 Task: Filter the workflow runs by the status "queued" in the repository "Javascript".
Action: Mouse moved to (1154, 176)
Screenshot: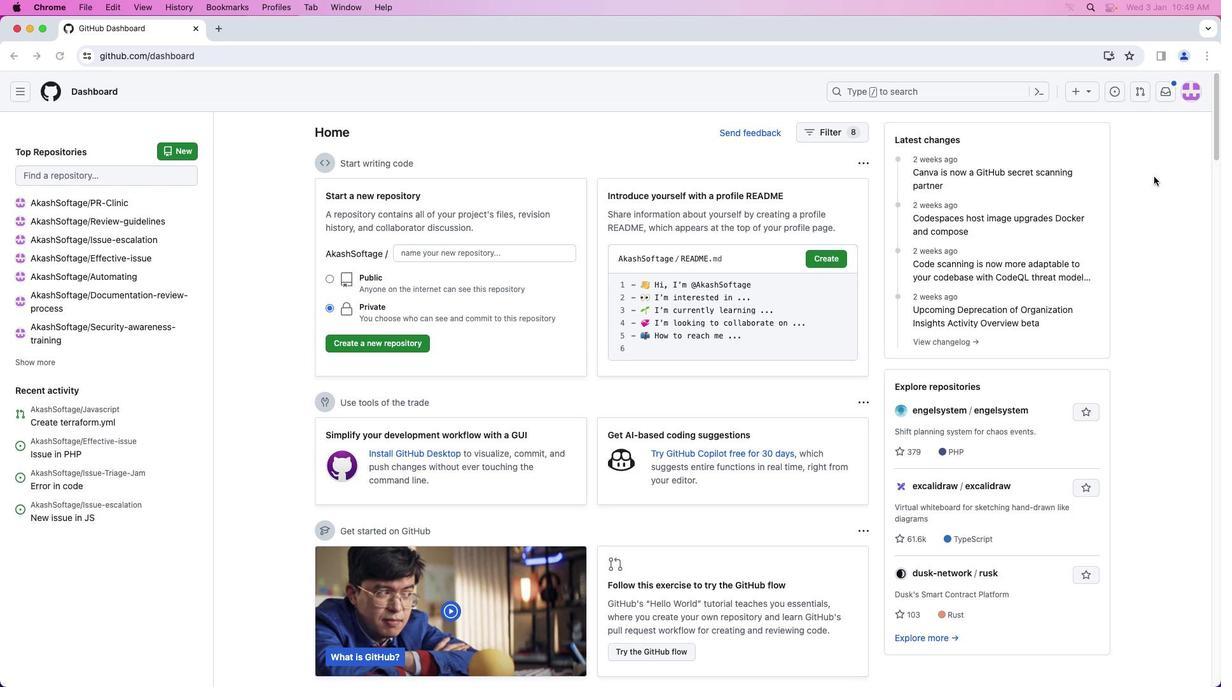 
Action: Mouse pressed left at (1154, 176)
Screenshot: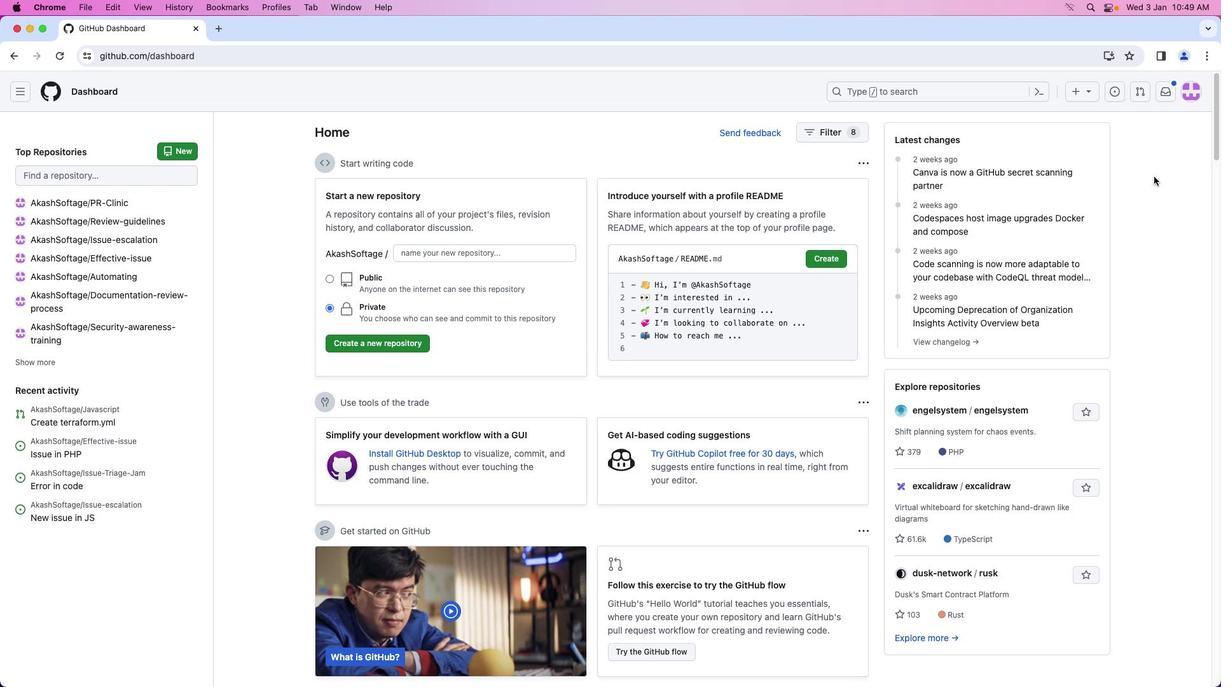 
Action: Mouse moved to (1187, 97)
Screenshot: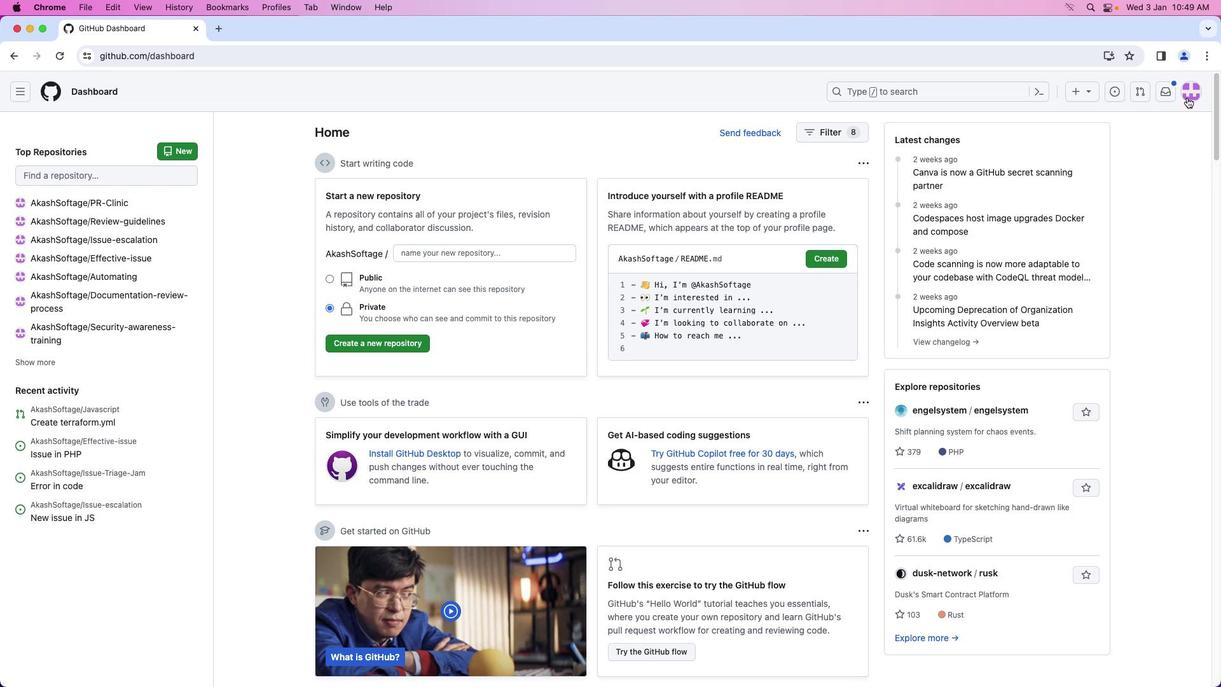 
Action: Mouse pressed left at (1187, 97)
Screenshot: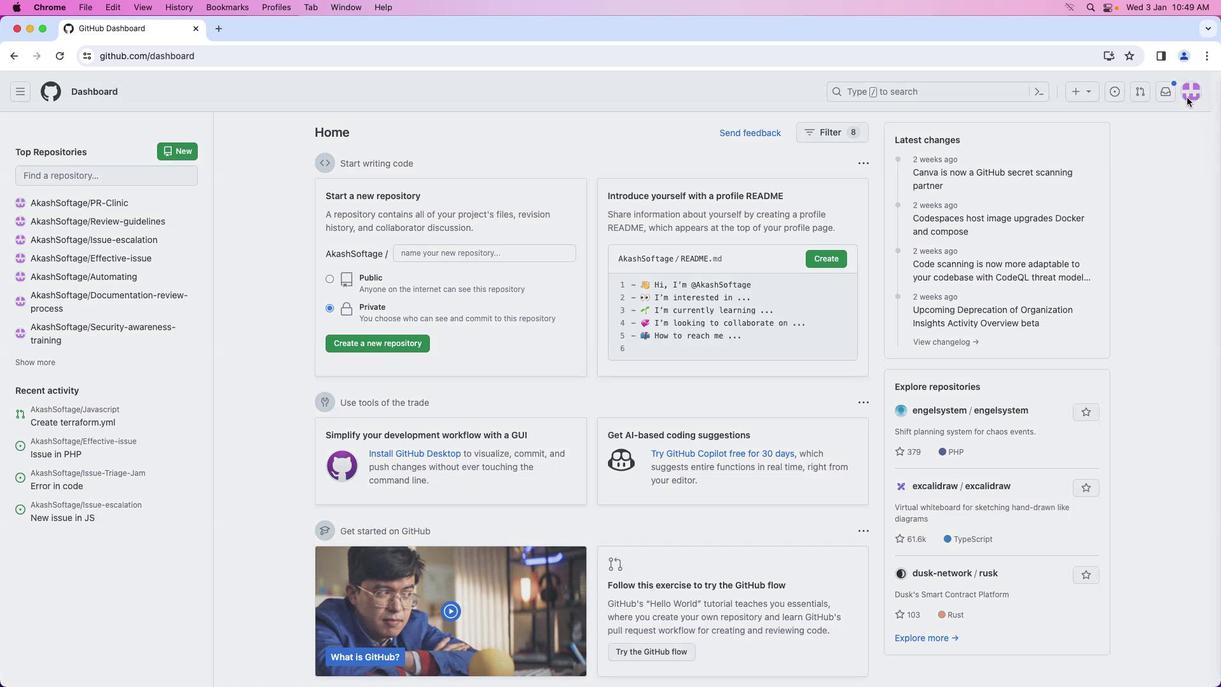 
Action: Mouse moved to (1145, 204)
Screenshot: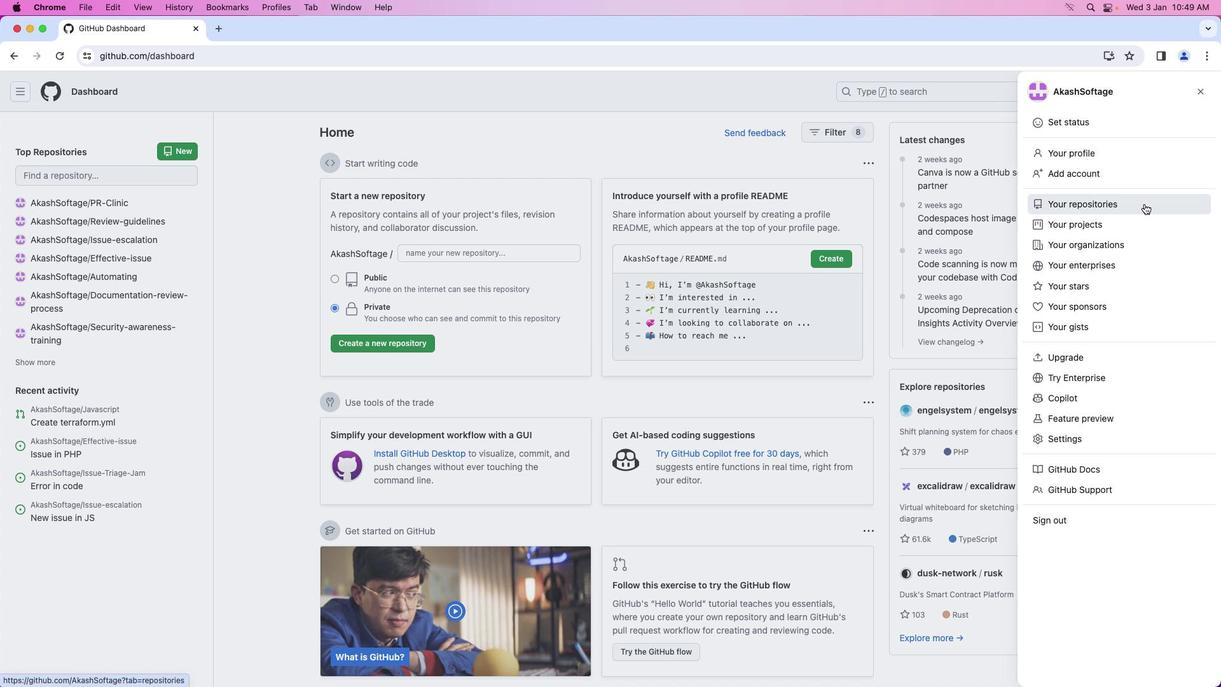 
Action: Mouse pressed left at (1145, 204)
Screenshot: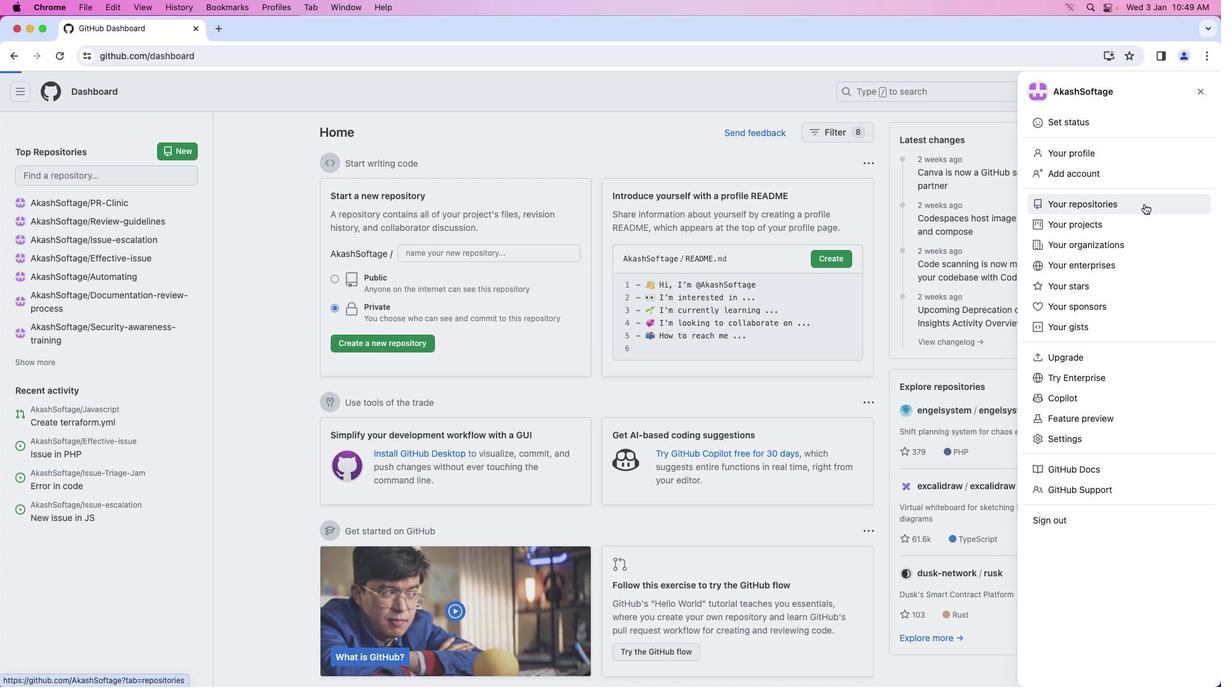 
Action: Mouse moved to (472, 213)
Screenshot: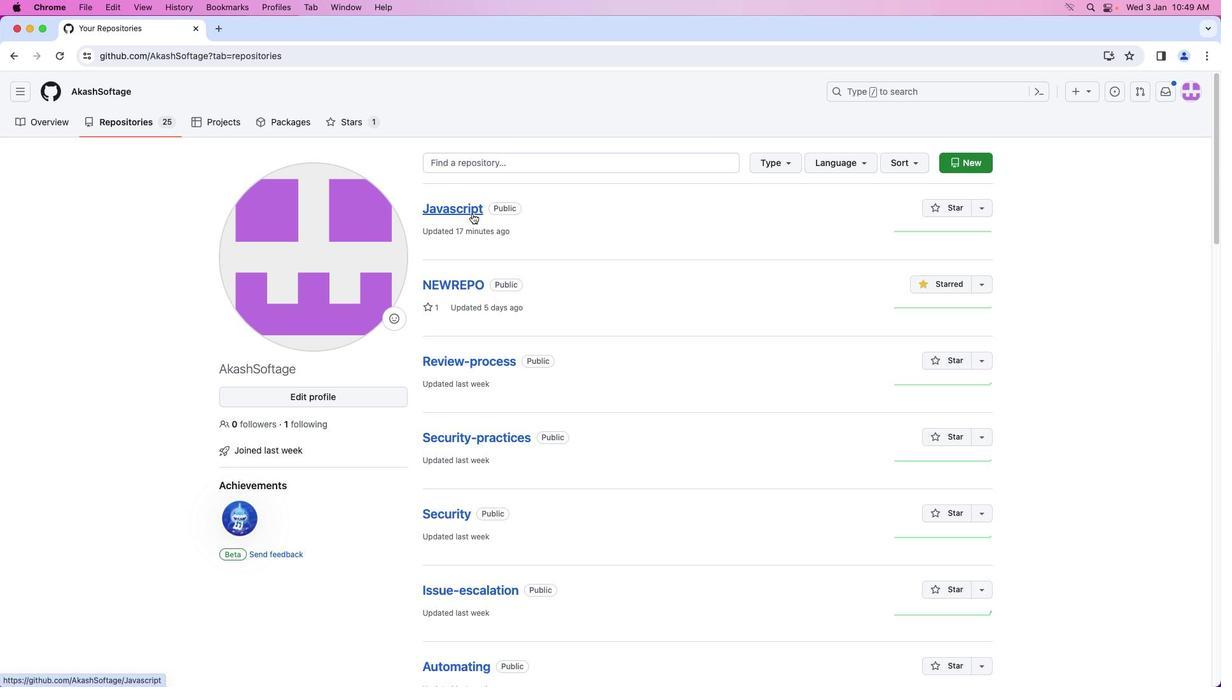 
Action: Mouse pressed left at (472, 213)
Screenshot: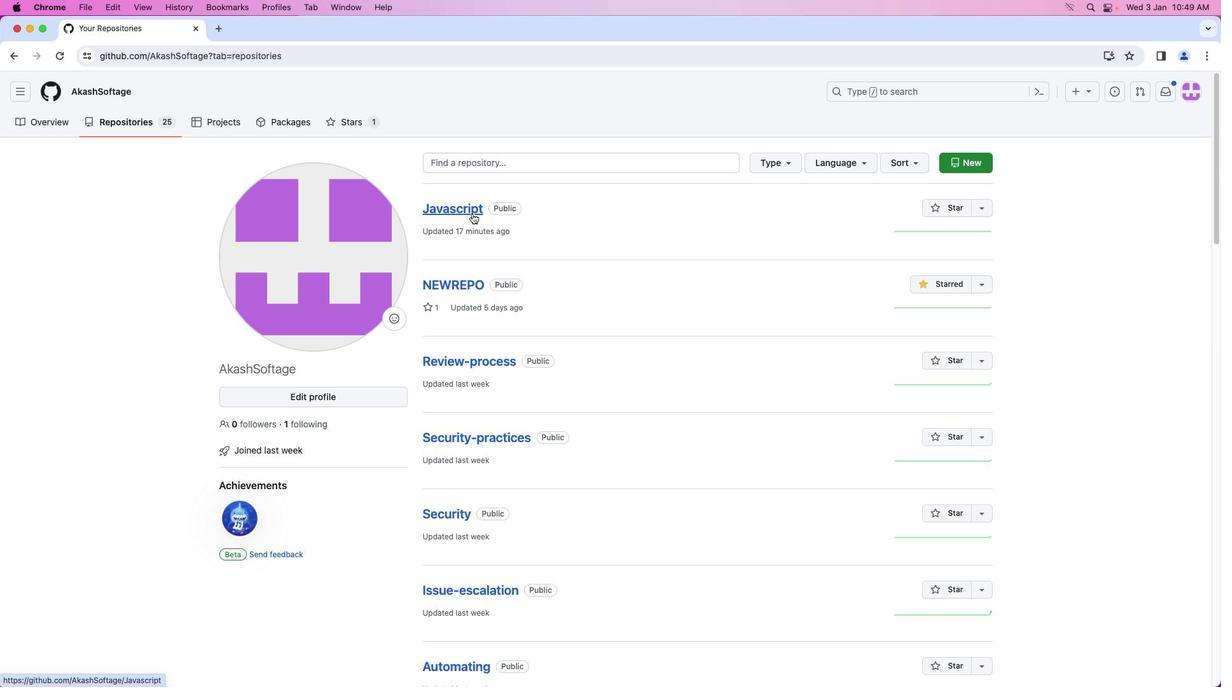 
Action: Mouse moved to (253, 121)
Screenshot: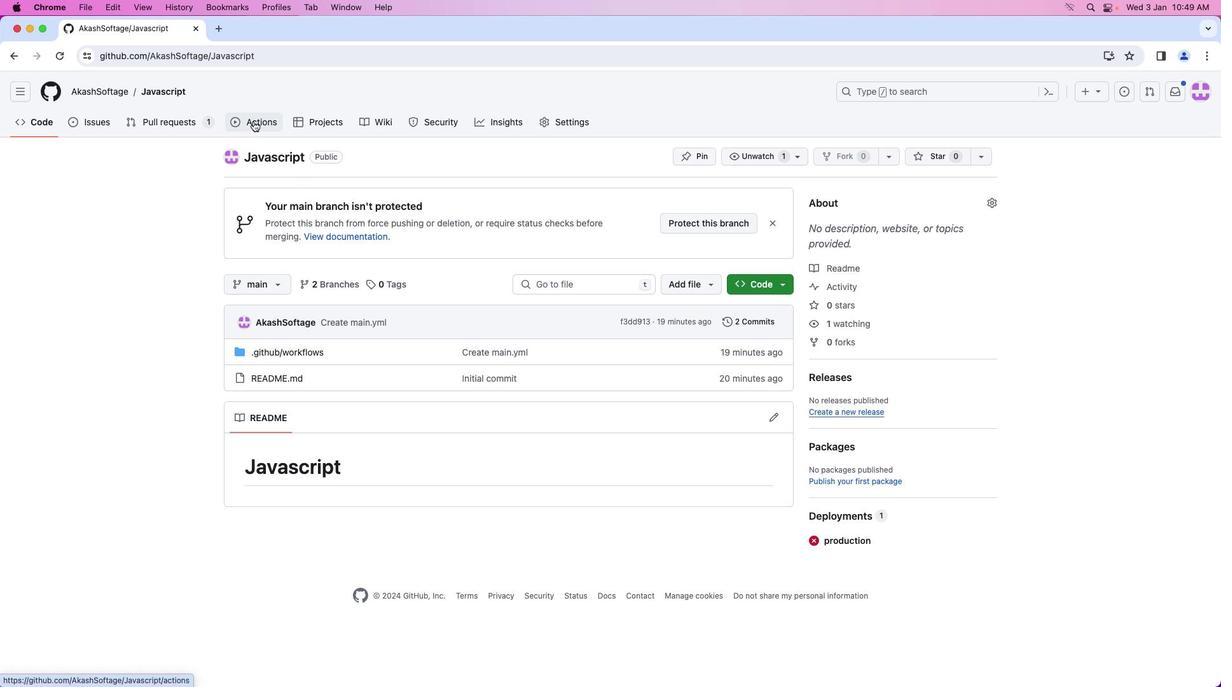 
Action: Mouse pressed left at (253, 121)
Screenshot: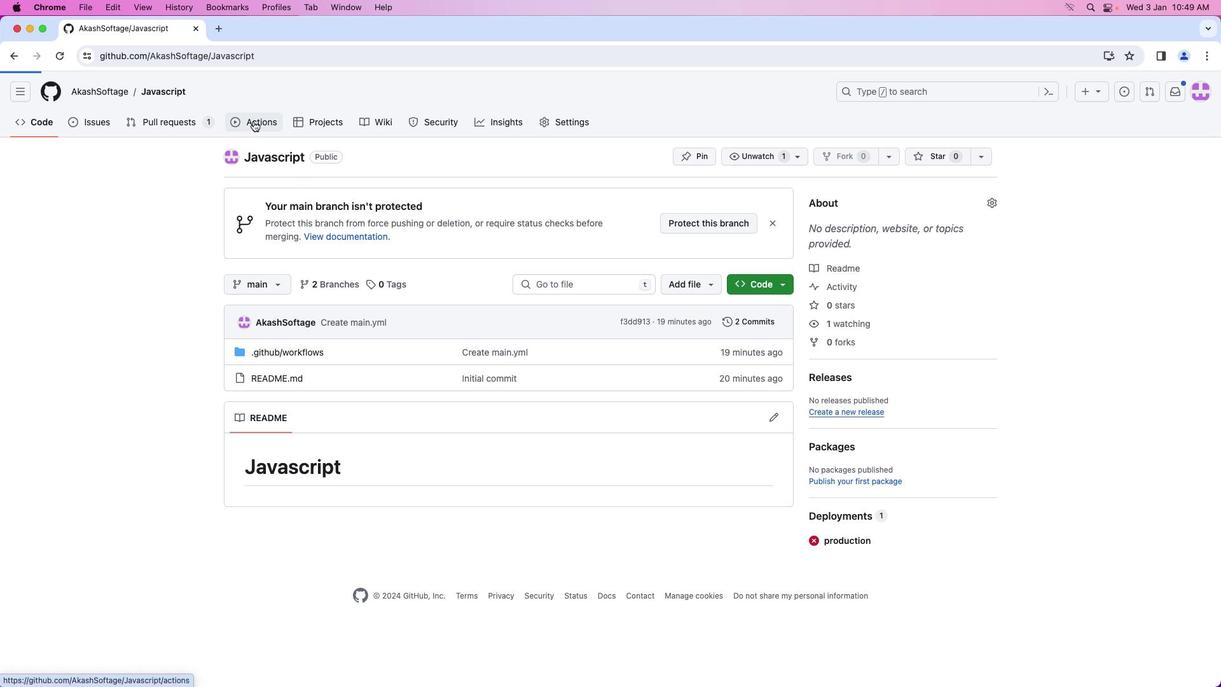 
Action: Mouse moved to (904, 215)
Screenshot: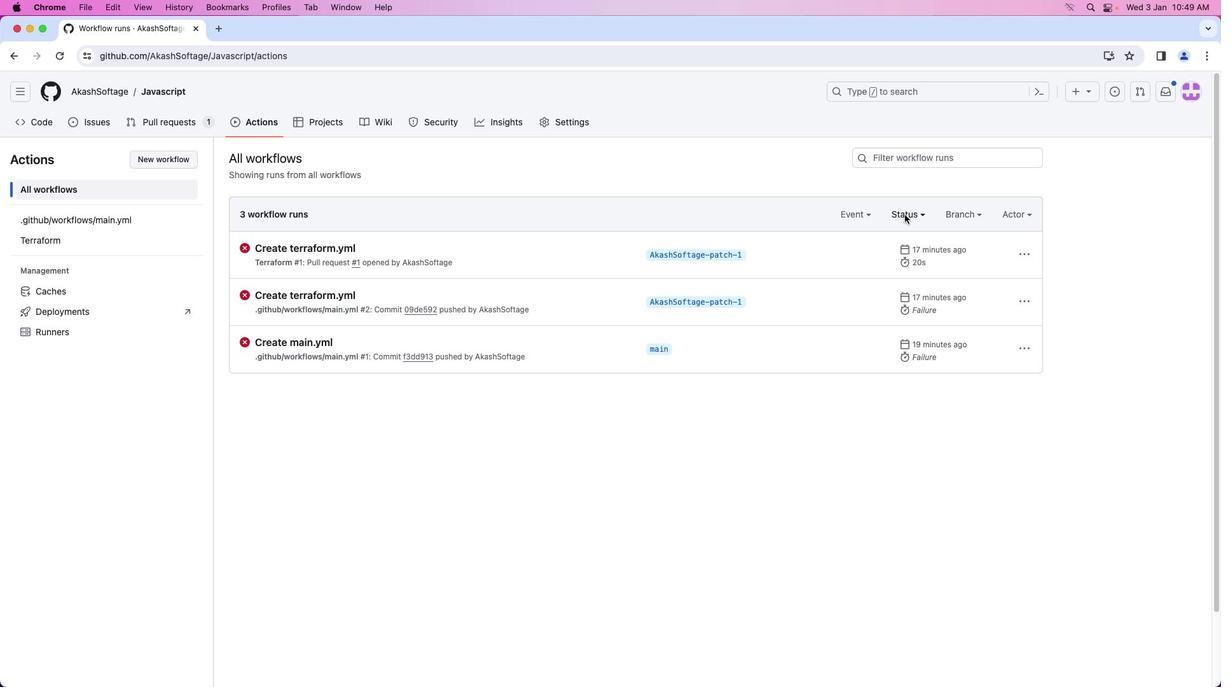 
Action: Mouse pressed left at (904, 215)
Screenshot: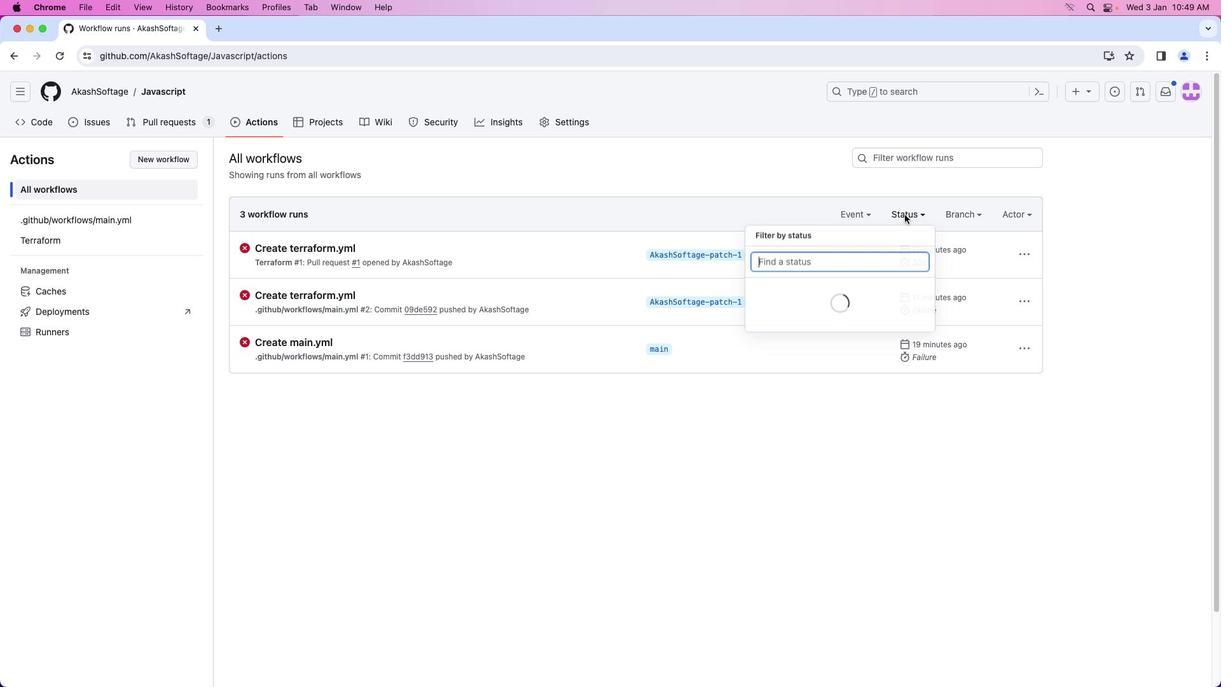 
Action: Mouse moved to (799, 288)
Screenshot: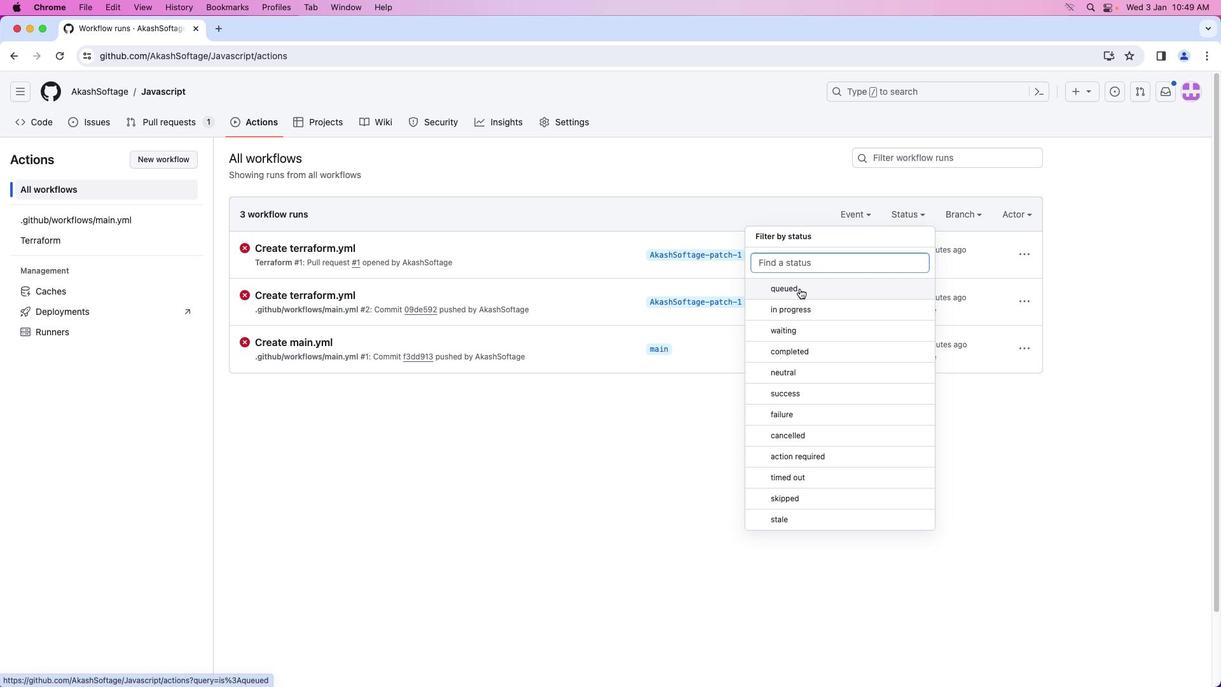
Action: Mouse pressed left at (799, 288)
Screenshot: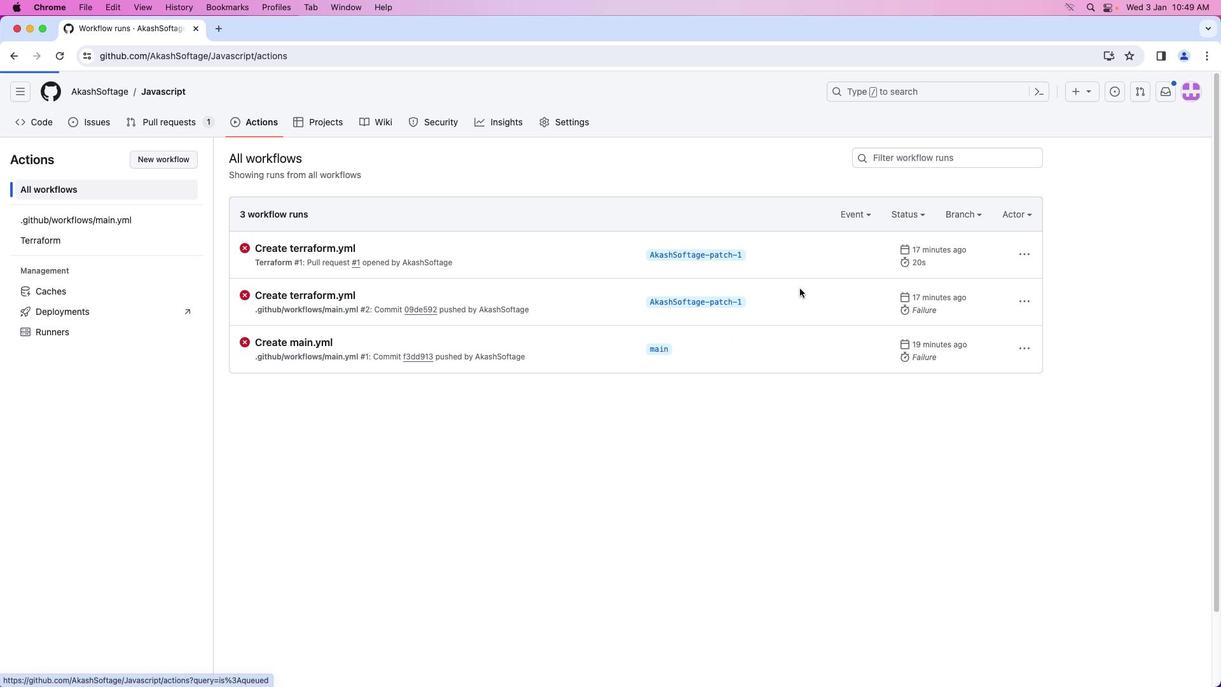 
